 Task: Make in the project AptitudeWorks an epic 'High Availability Implementation'. Create in the project AptitudeWorks an epic 'Mobile Device Management'. Add in the project AptitudeWorks an epic 'Continuous Integration and Continuous Deployment (CI/CD) Implementation'
Action: Mouse moved to (219, 61)
Screenshot: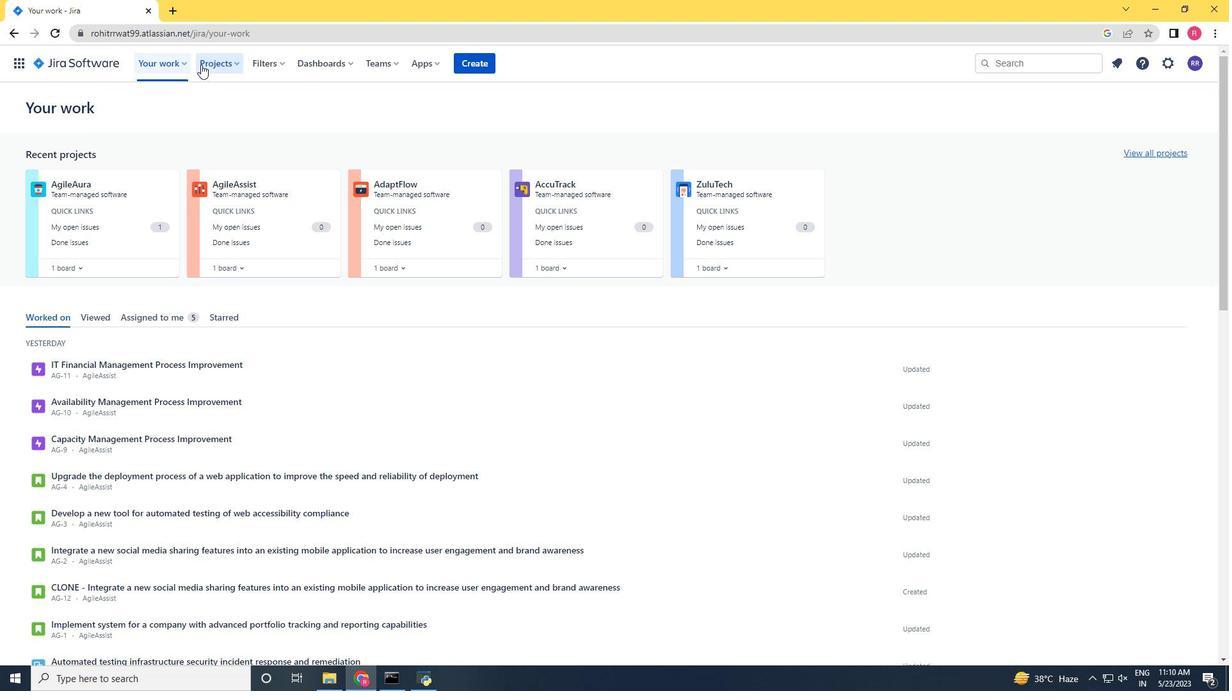 
Action: Mouse pressed left at (219, 61)
Screenshot: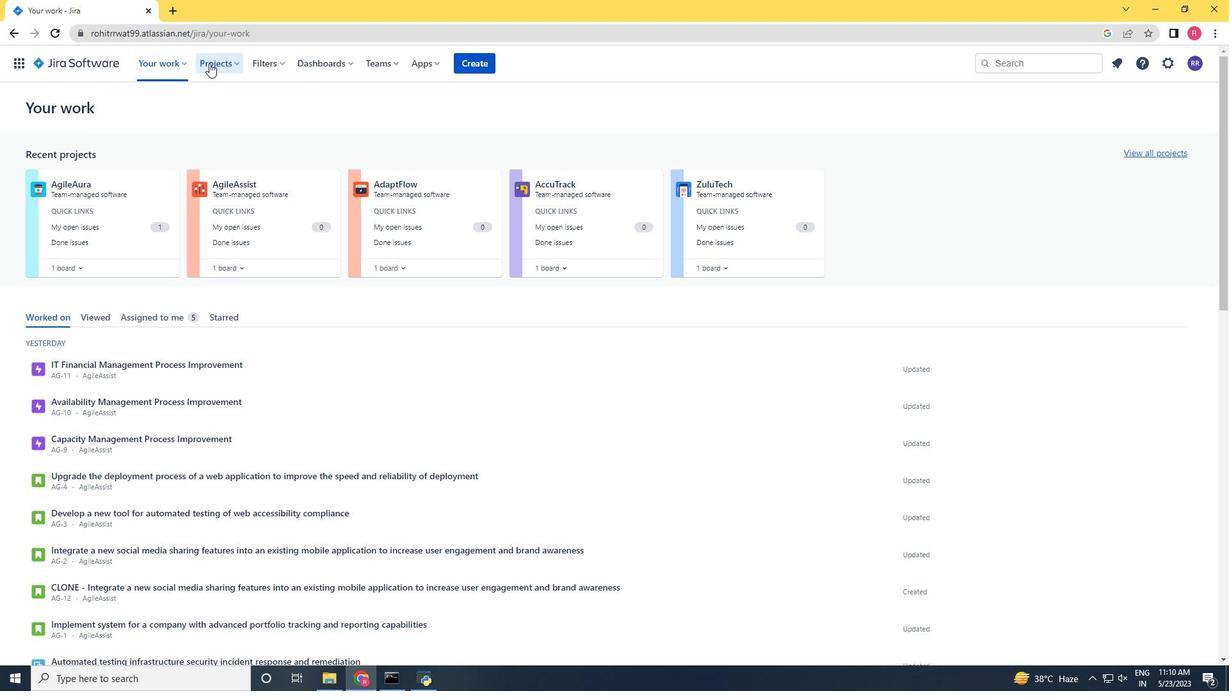 
Action: Mouse moved to (237, 117)
Screenshot: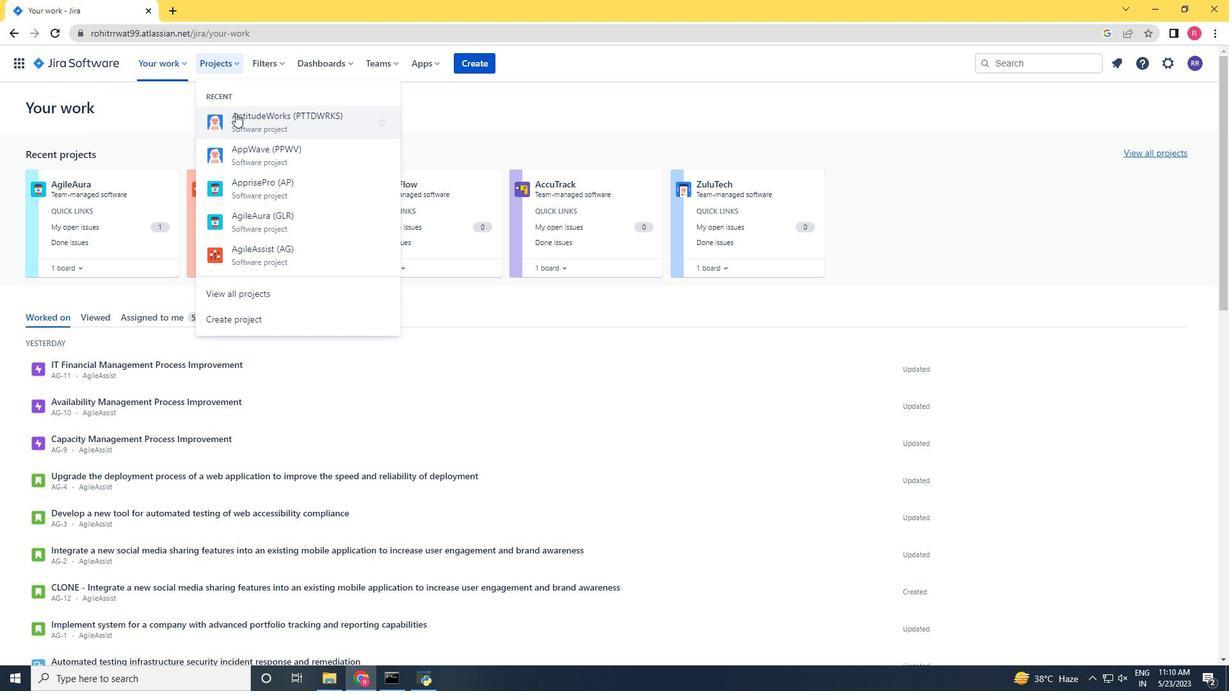 
Action: Mouse pressed left at (237, 117)
Screenshot: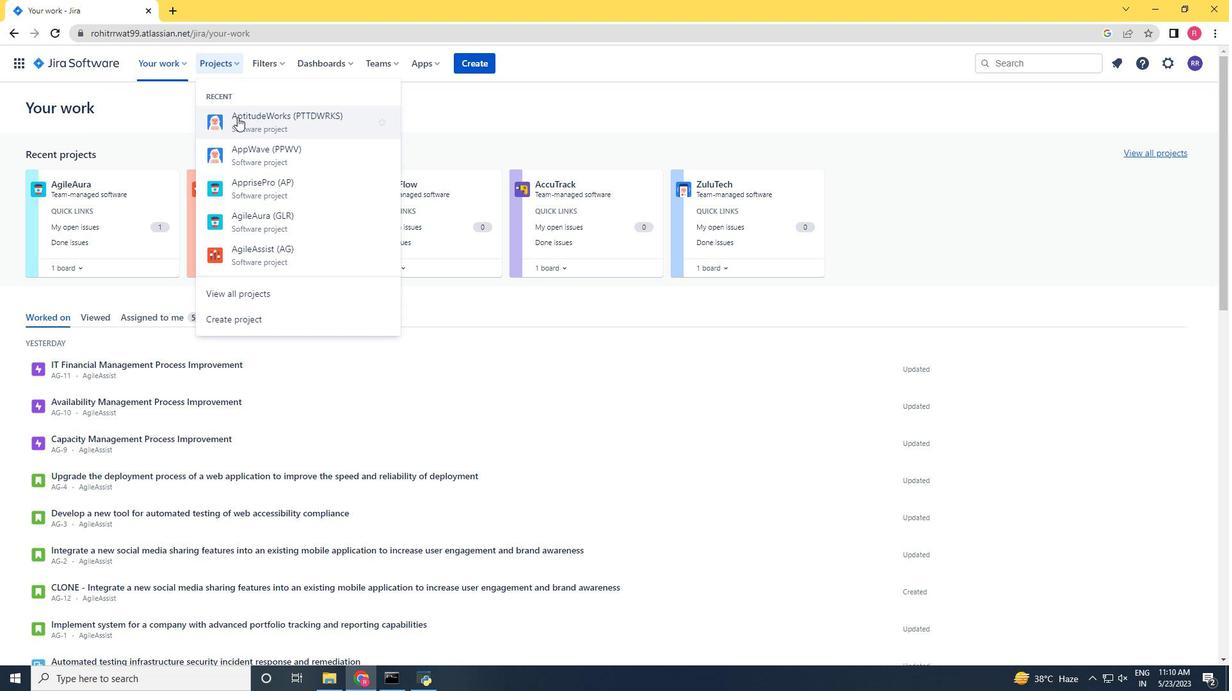 
Action: Mouse moved to (84, 191)
Screenshot: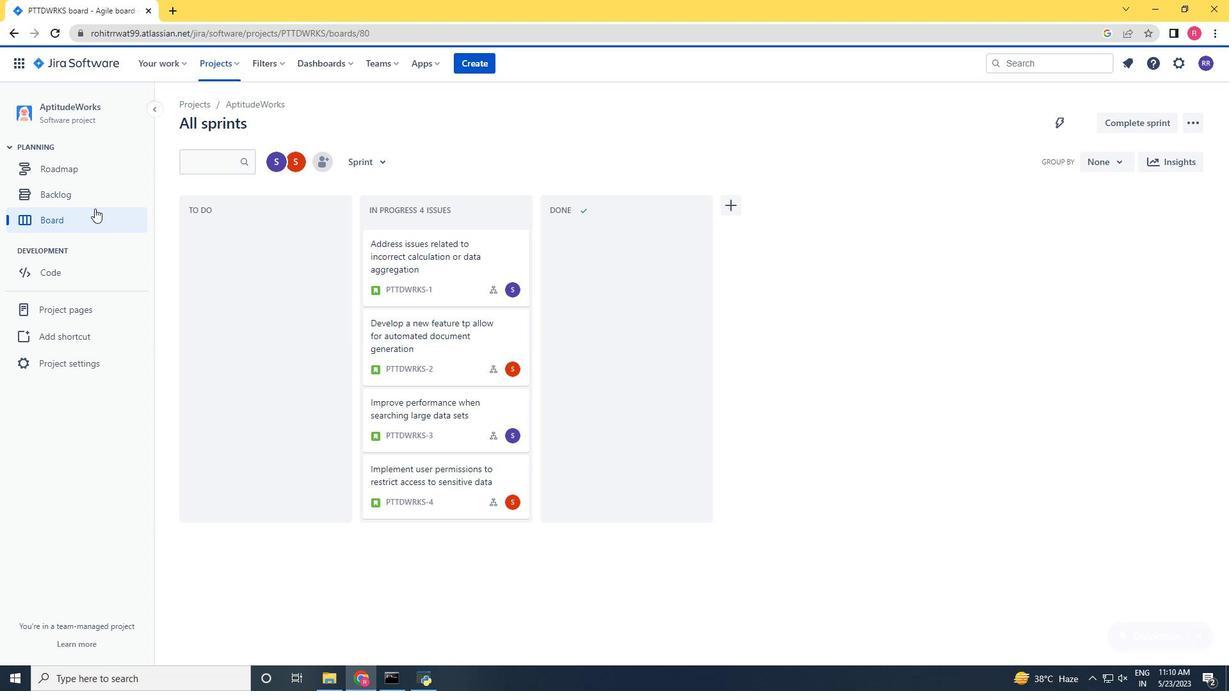 
Action: Mouse pressed left at (84, 191)
Screenshot: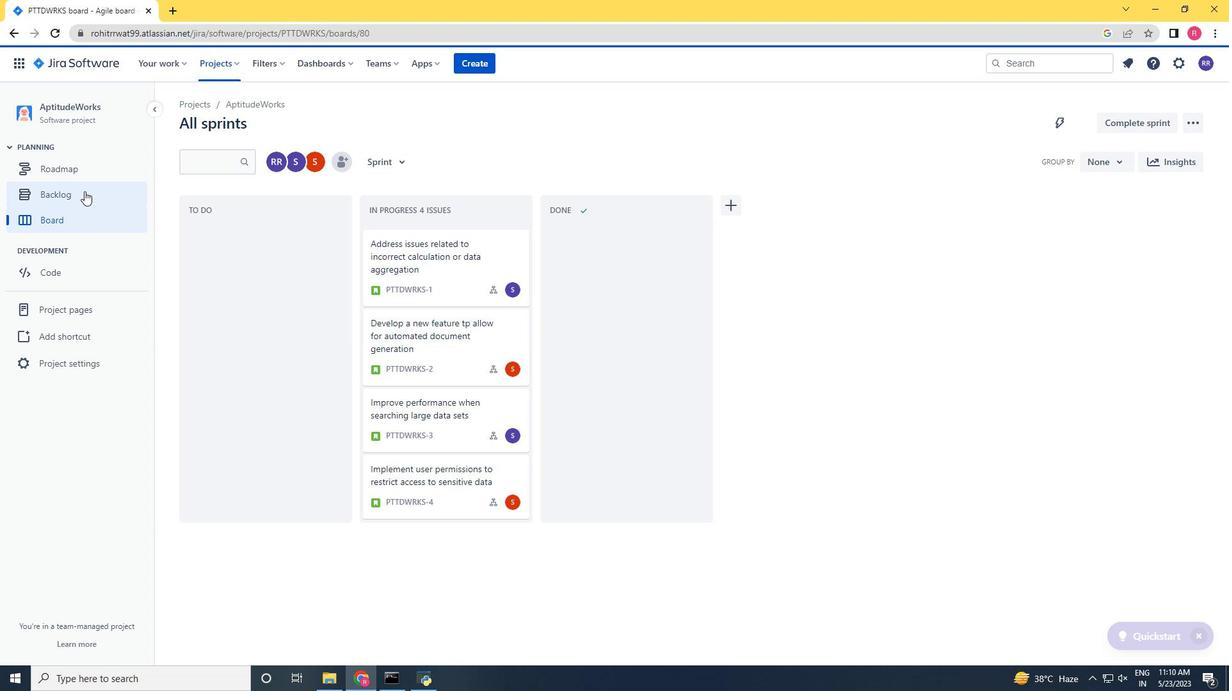 
Action: Mouse moved to (384, 162)
Screenshot: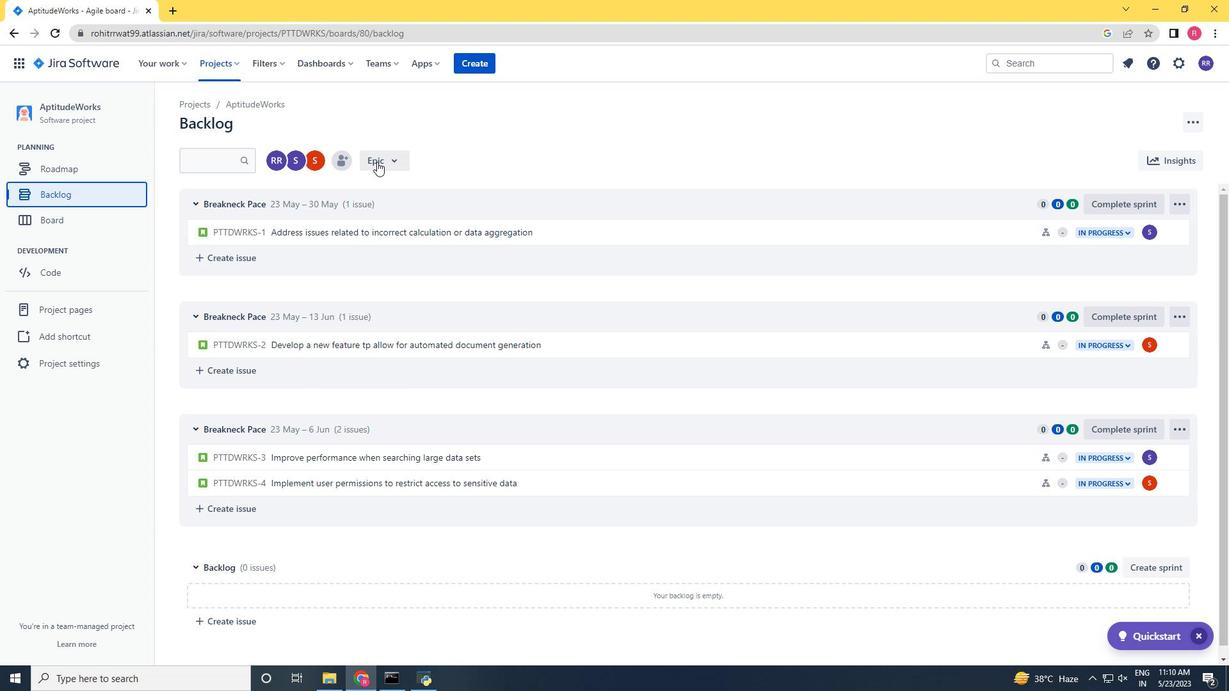 
Action: Mouse pressed left at (384, 162)
Screenshot: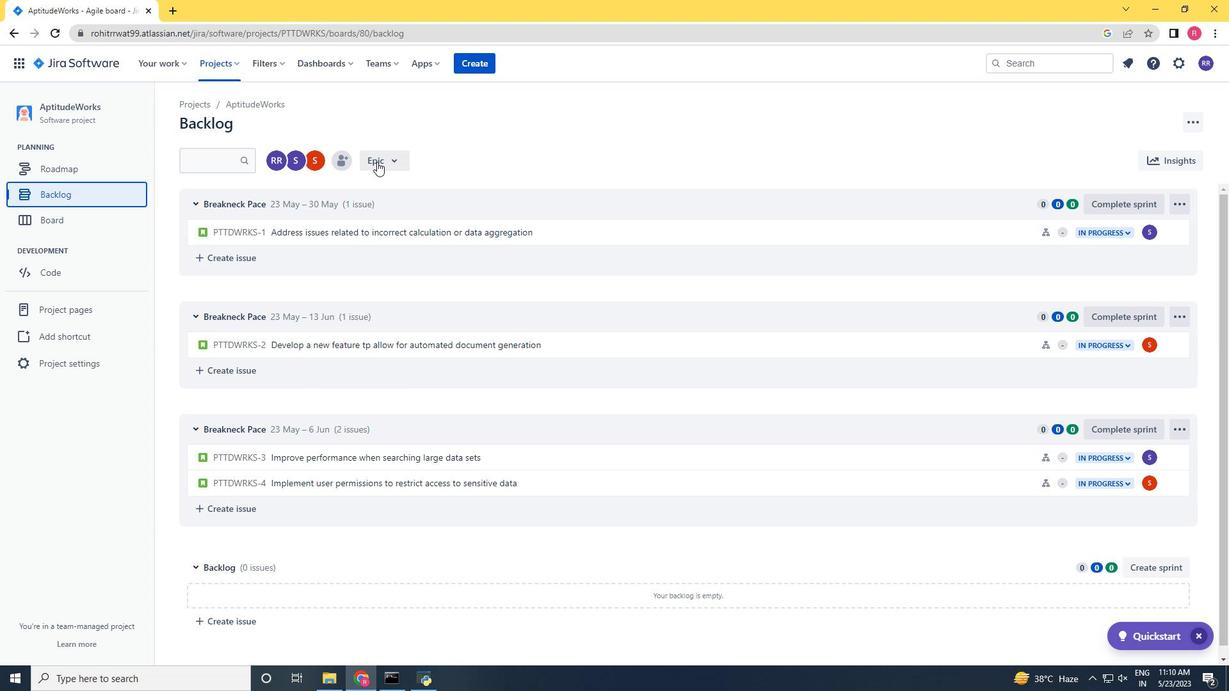 
Action: Mouse moved to (389, 238)
Screenshot: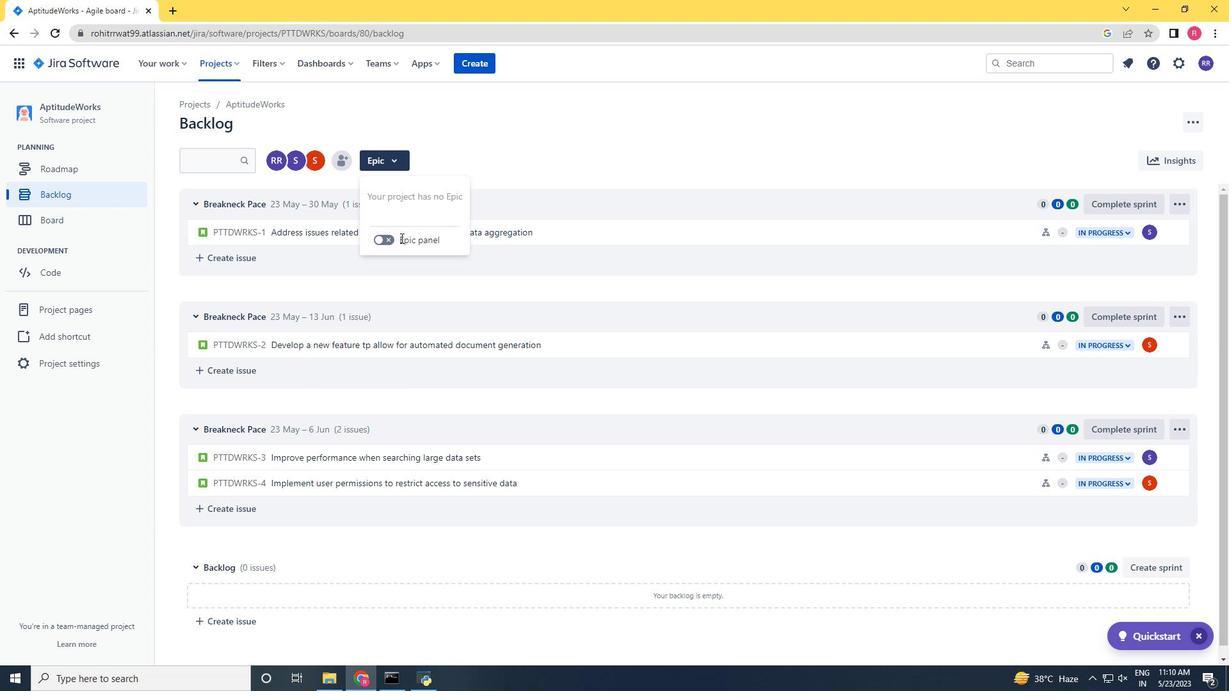 
Action: Mouse pressed left at (389, 238)
Screenshot: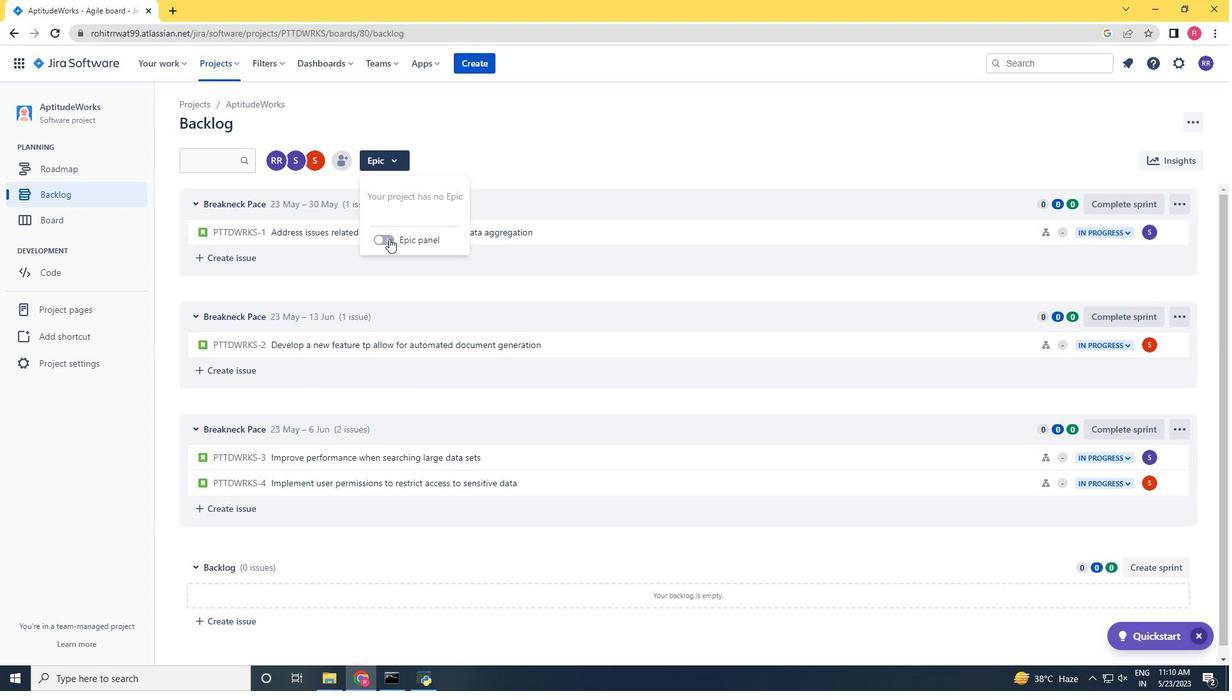 
Action: Mouse moved to (251, 439)
Screenshot: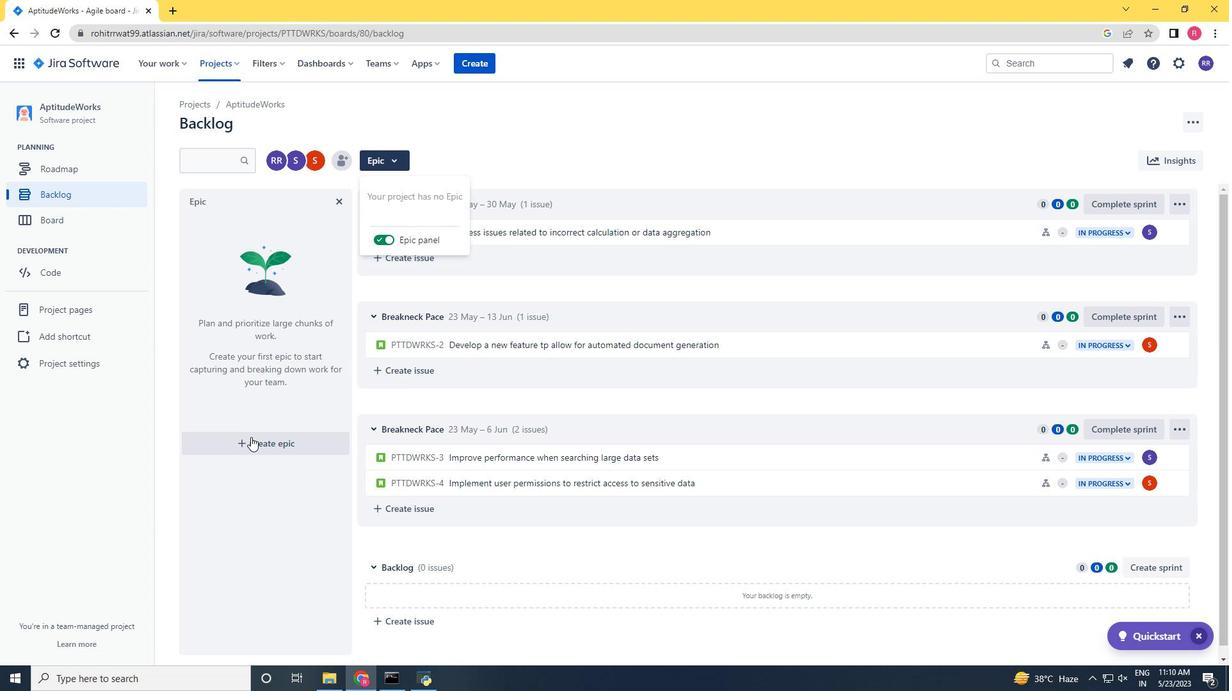 
Action: Mouse pressed left at (251, 439)
Screenshot: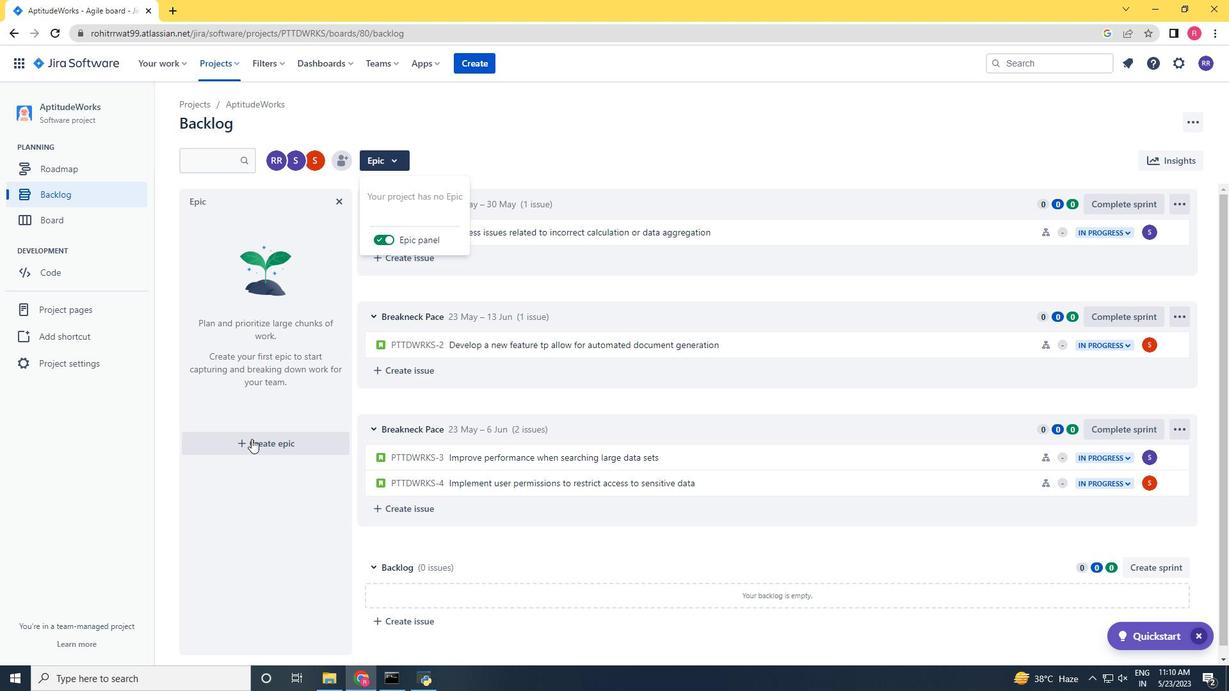 
Action: Key pressed <Key.shift>HI<Key.backspace>igh<Key.space><Key.shift>Availability<Key.space><Key.shift>Implentation<Key.space><Key.left><Key.left><Key.left><Key.left><Key.left><Key.left><Key.left><Key.left><Key.left><Key.left><Key.left><Key.right><Key.right><Key.right><Key.right><Key.left>me<Key.right><Key.right><Key.right><Key.right><Key.right><Key.right><Key.right><Key.right><Key.right><Key.right><Key.right><Key.right><Key.right><Key.right><Key.right><Key.right><Key.right><Key.right><Key.right><Key.enter><Key.shift>Mobile<Key.space><Key.shift>Device<Key.space><Key.shift>Management<Key.space><Key.enter><Key.shift>Continuous<Key.space><Key.shift_r>Integration<Key.space>and<Key.space><Key.shift>Continuous<Key.space><Key.shift>De
Screenshot: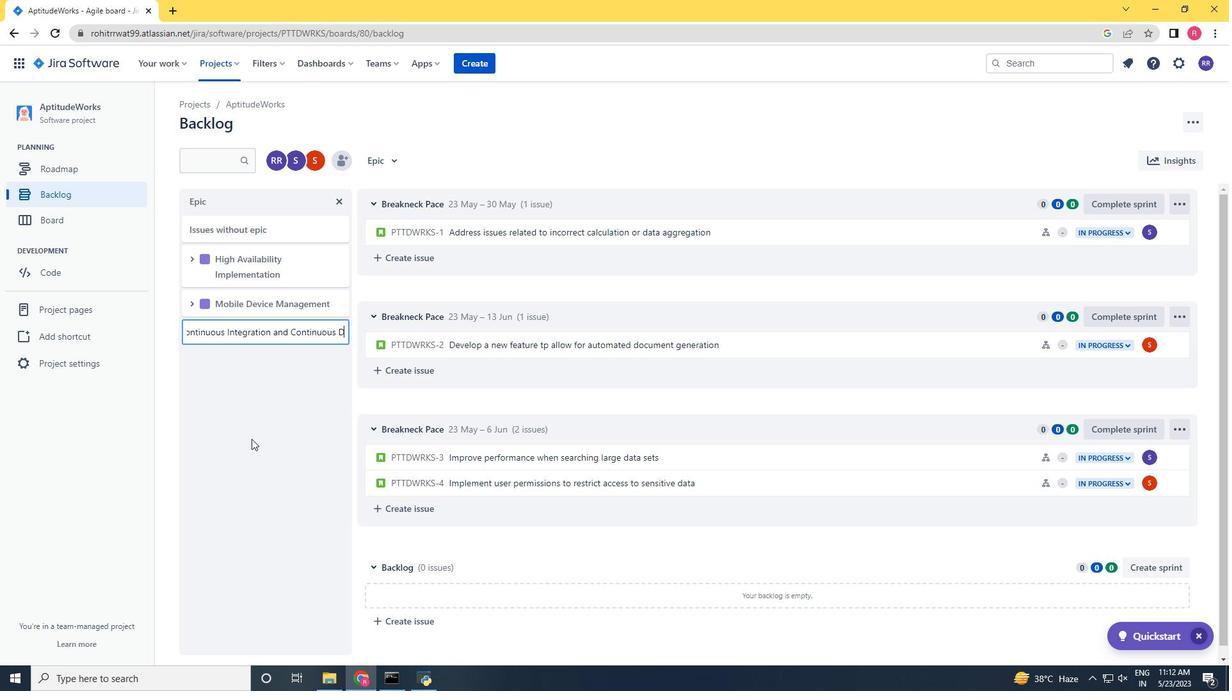 
Action: Mouse moved to (69, 281)
Screenshot: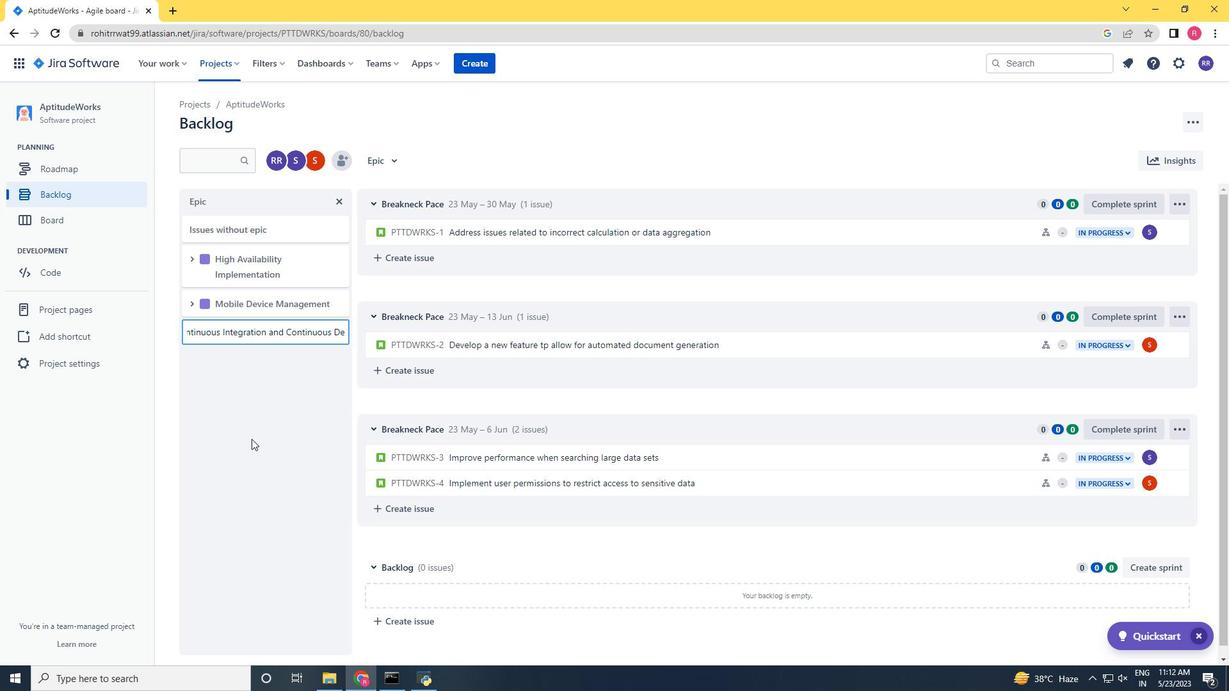 
Action: Key pressed ployment<Key.space><Key.shift_r><Key.shift_r><Key.shift_r><Key.shift_r><Key.shift_r>(<Key.shift>CI/<Key.shift><Key.shift><Key.shift><Key.shift>S<Key.backspace><Key.shift>CD<Key.shift_r><Key.shift_r><Key.shift_r><Key.shift_r><Key.shift_r><Key.shift_r><Key.shift_r><Key.shift_r><Key.shift_r><Key.shift_r><Key.shift_r><Key.shift_r><Key.shift_r><Key.shift_r><Key.shift_r><Key.shift_r><Key.shift_r><Key.shift_r><Key.shift_r><Key.shift_r><Key.shift_r><Key.shift_r><Key.shift_r><Key.shift_r><Key.shift_r>)<Key.space><Key.shift>Implementation
Screenshot: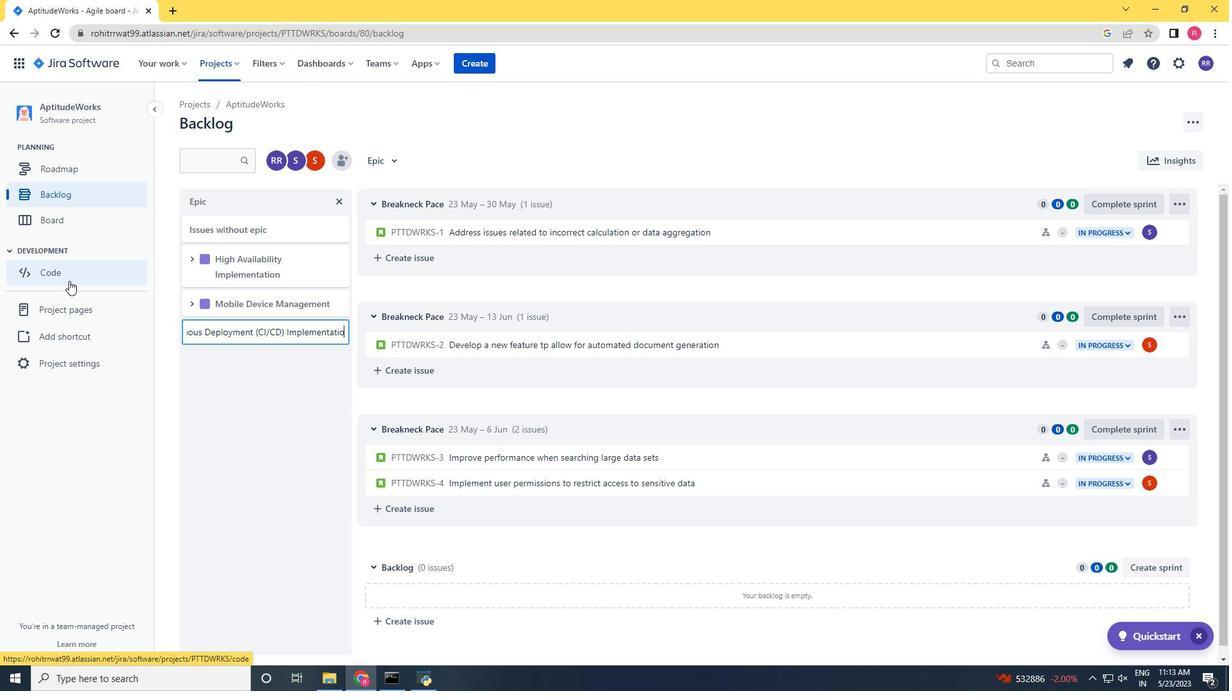 
Action: Mouse moved to (58, 274)
Screenshot: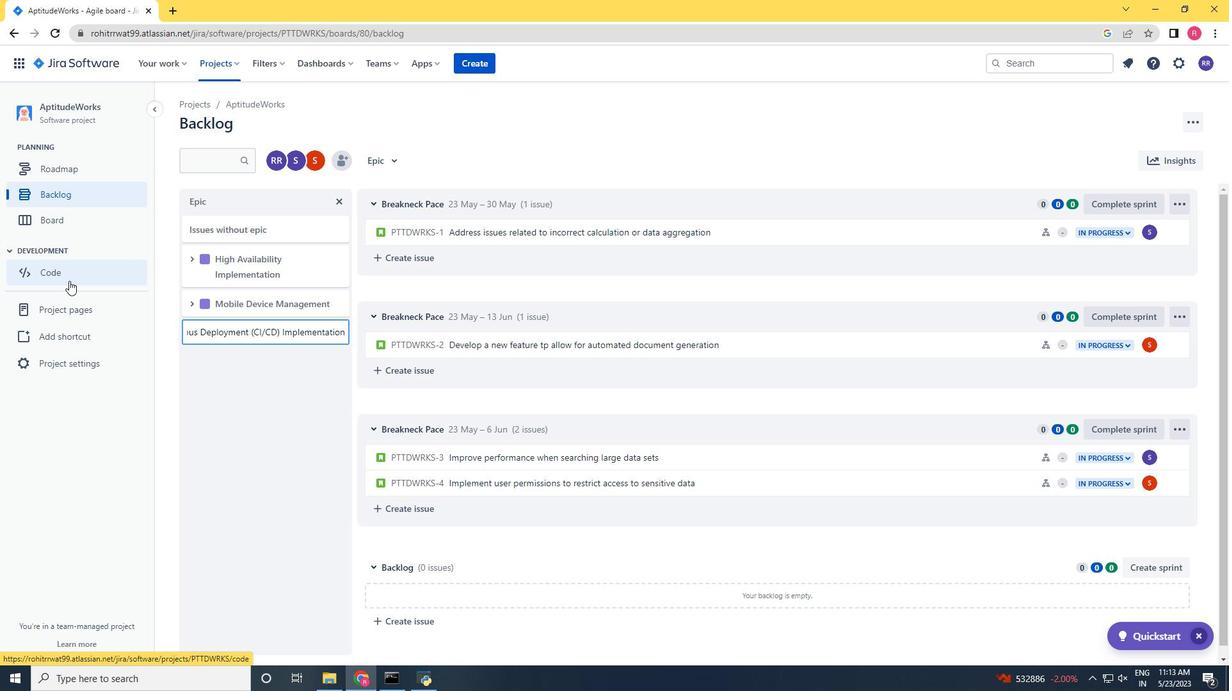 
Action: Key pressed <Key.enter>
Screenshot: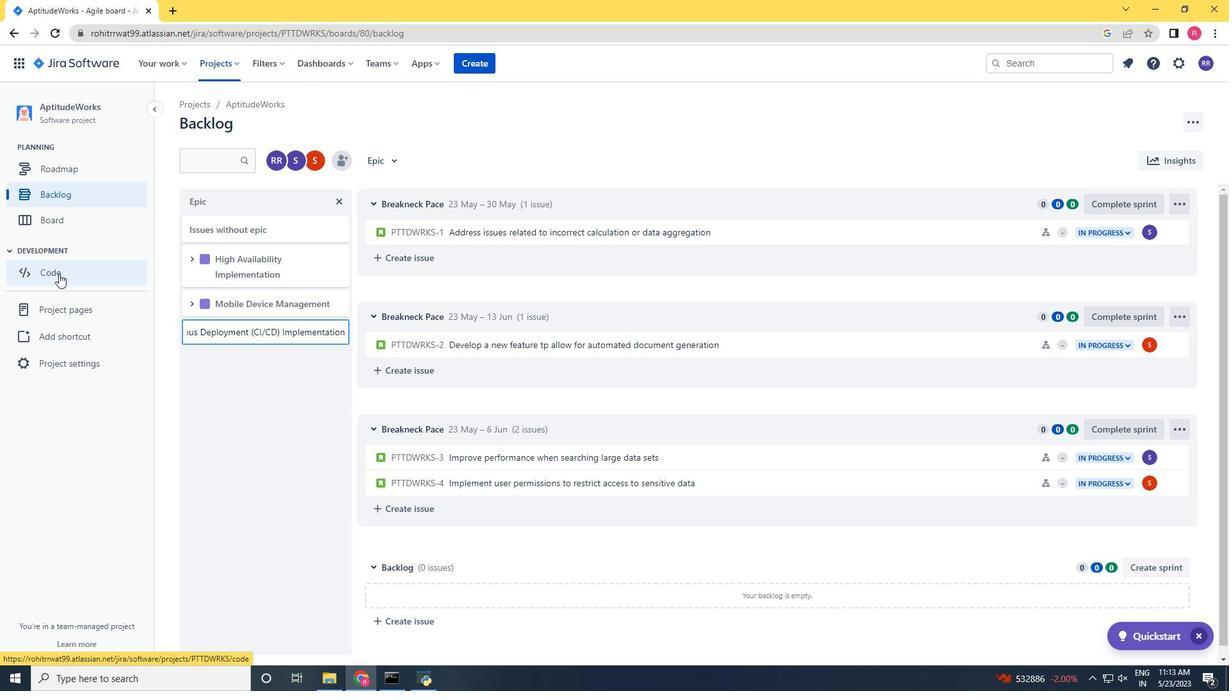 
Action: Mouse moved to (14, 265)
Screenshot: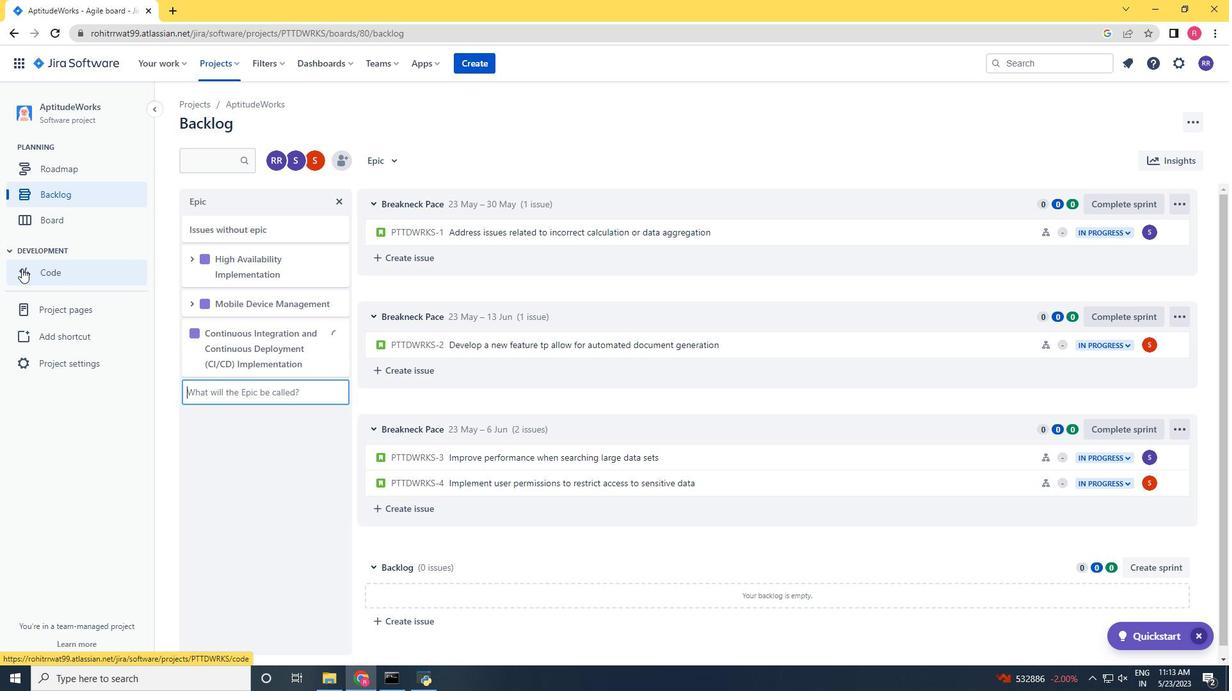 
